 Task: Make in the project AuraTech a sprint 'Backup and Recovery Sprint'. Create in the project AuraTech a sprint 'Backup and Recovery Sprint'. Add in the project AuraTech a sprint 'Backup and Recovery Sprint'
Action: Mouse moved to (175, 51)
Screenshot: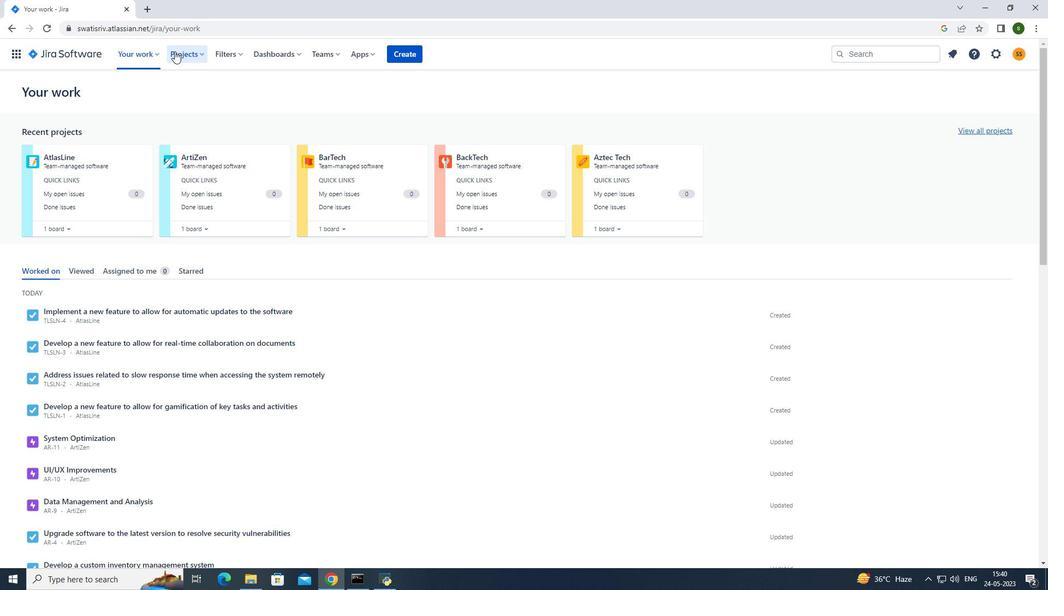 
Action: Mouse pressed left at (175, 51)
Screenshot: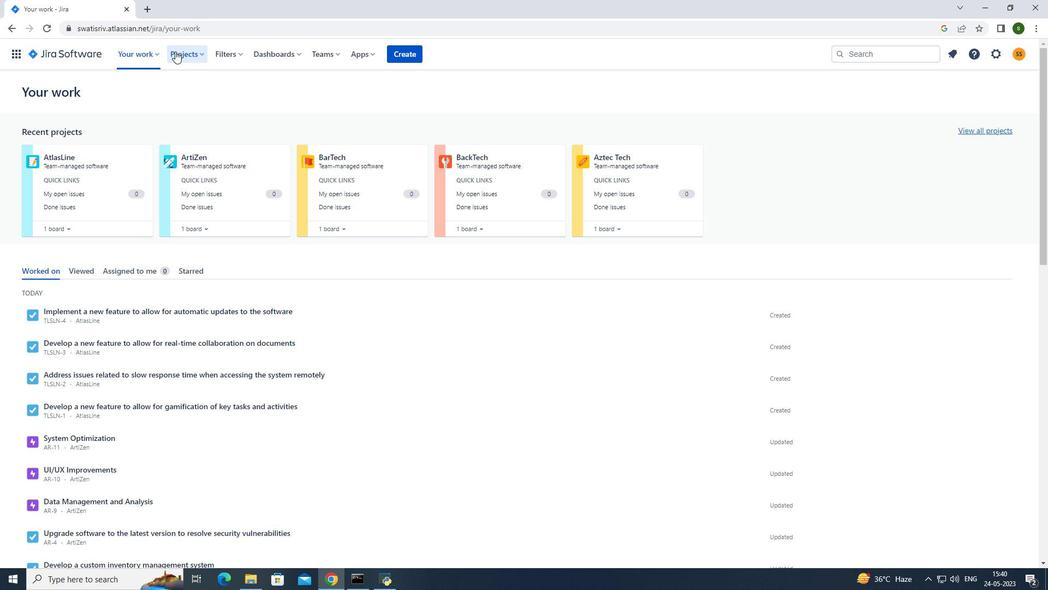 
Action: Mouse moved to (209, 107)
Screenshot: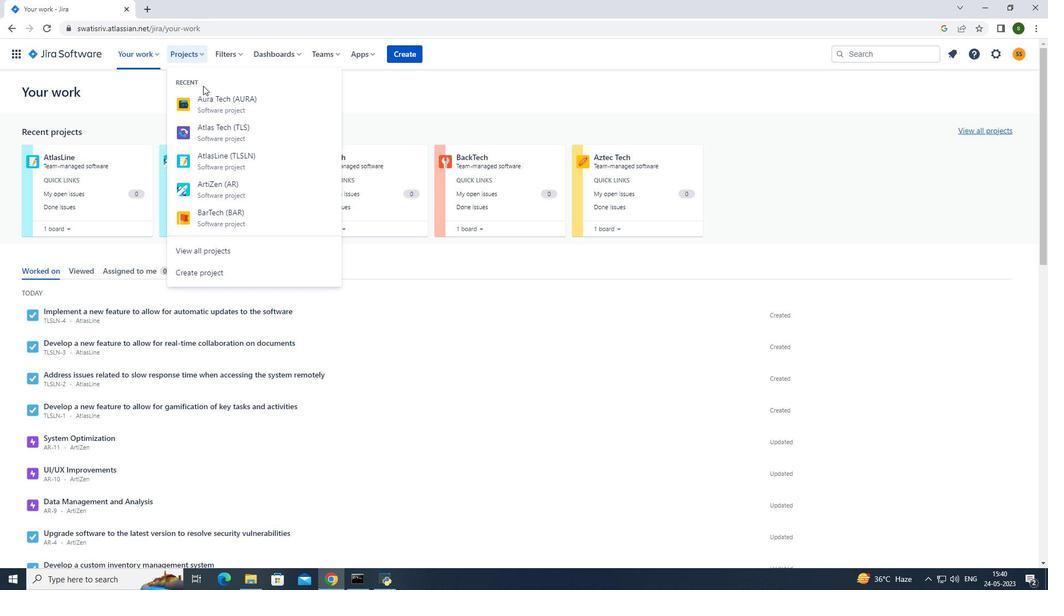
Action: Mouse pressed left at (209, 107)
Screenshot: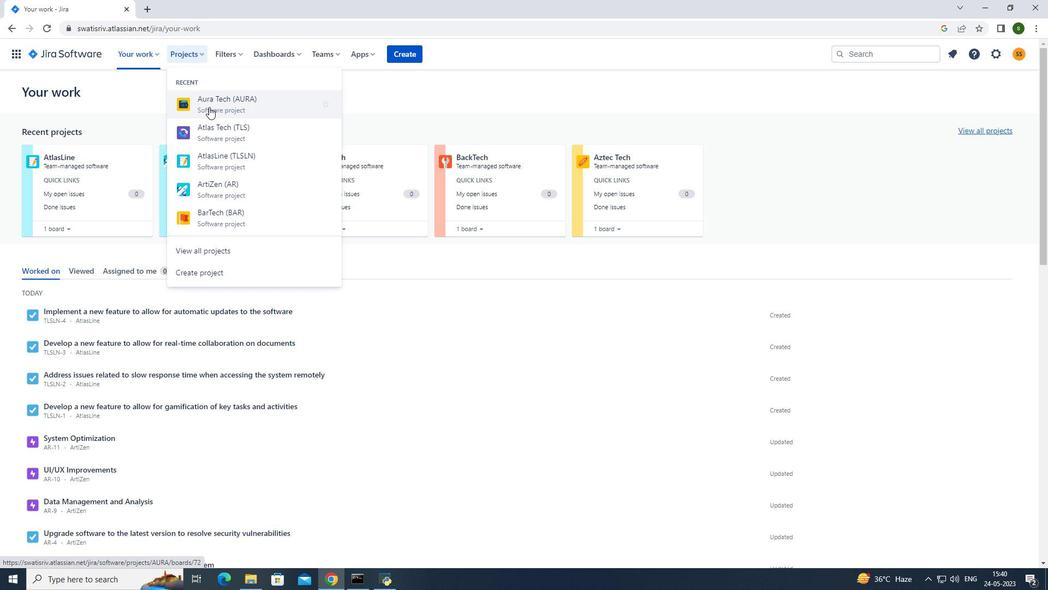 
Action: Mouse moved to (227, 375)
Screenshot: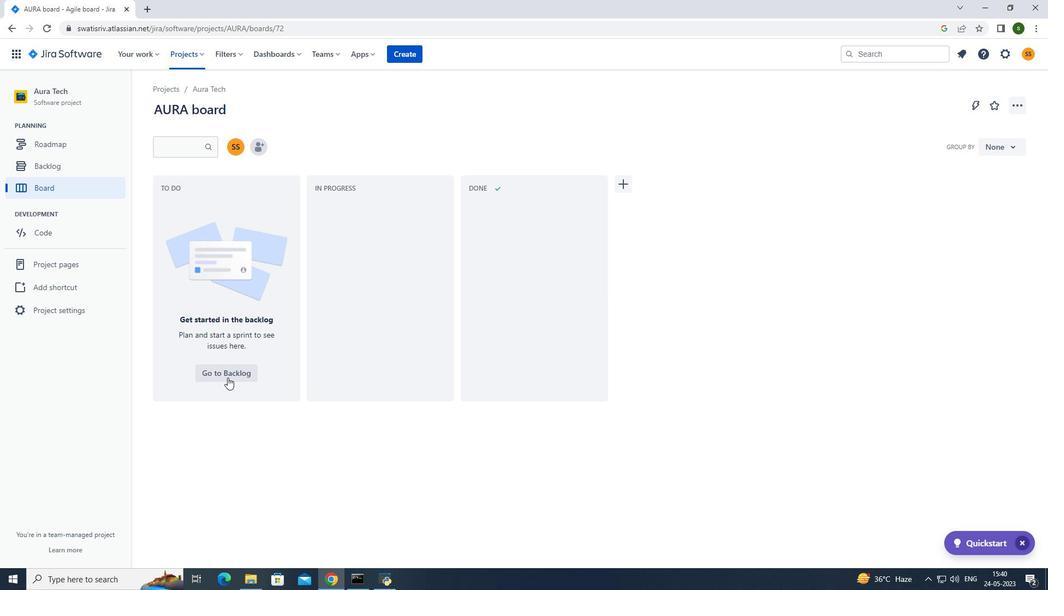 
Action: Mouse pressed left at (227, 375)
Screenshot: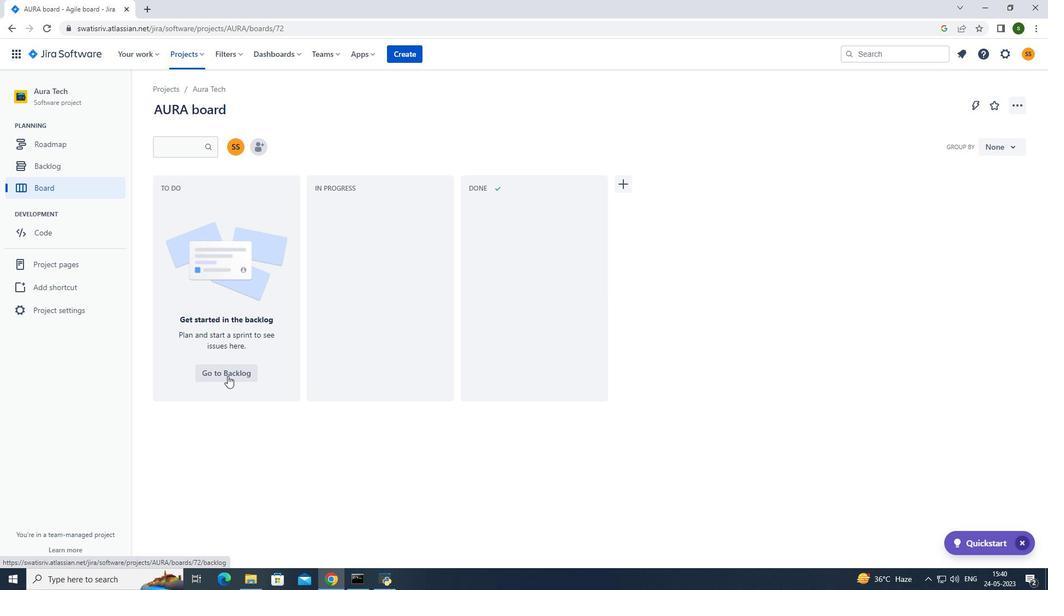 
Action: Mouse moved to (982, 174)
Screenshot: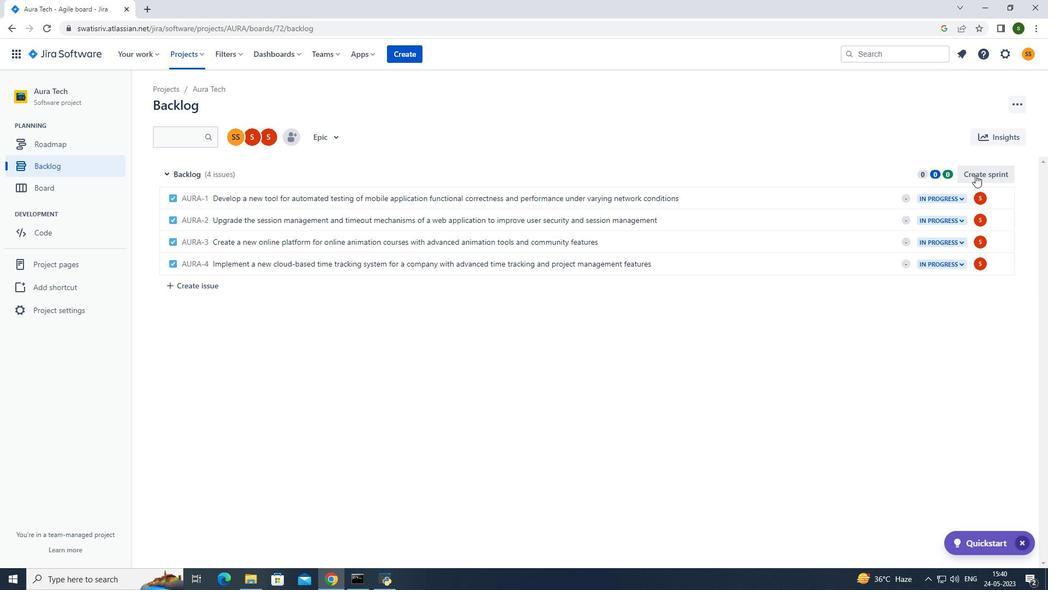 
Action: Mouse pressed left at (982, 174)
Screenshot: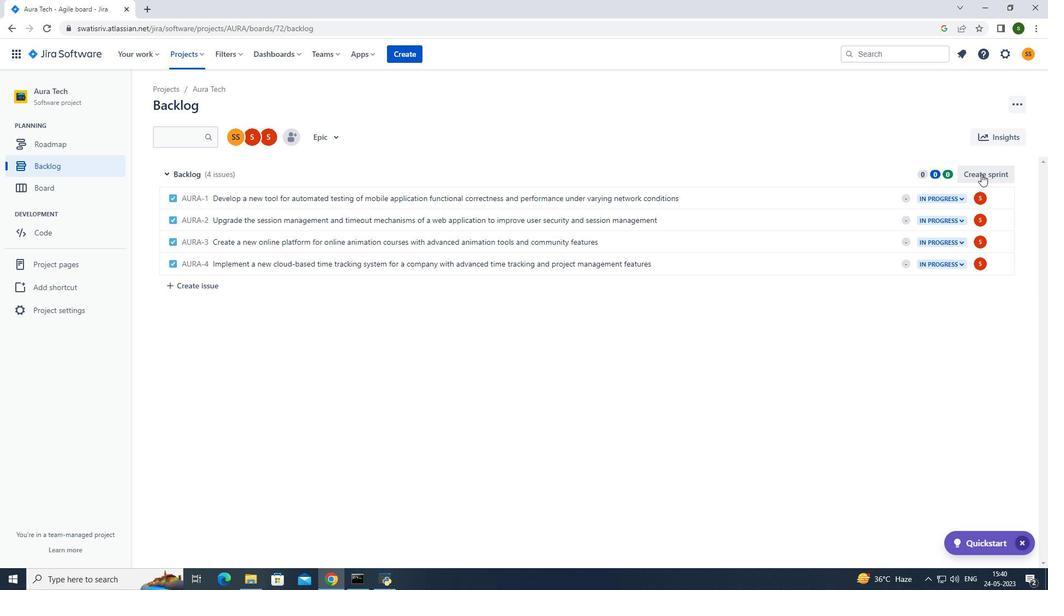 
Action: Mouse moved to (1009, 173)
Screenshot: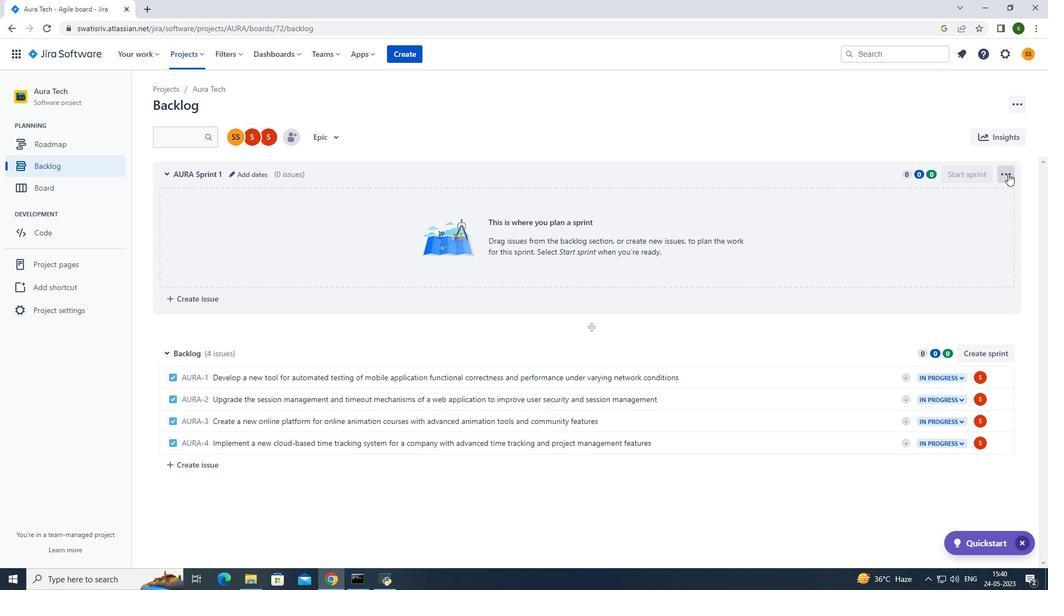 
Action: Mouse pressed left at (1009, 173)
Screenshot: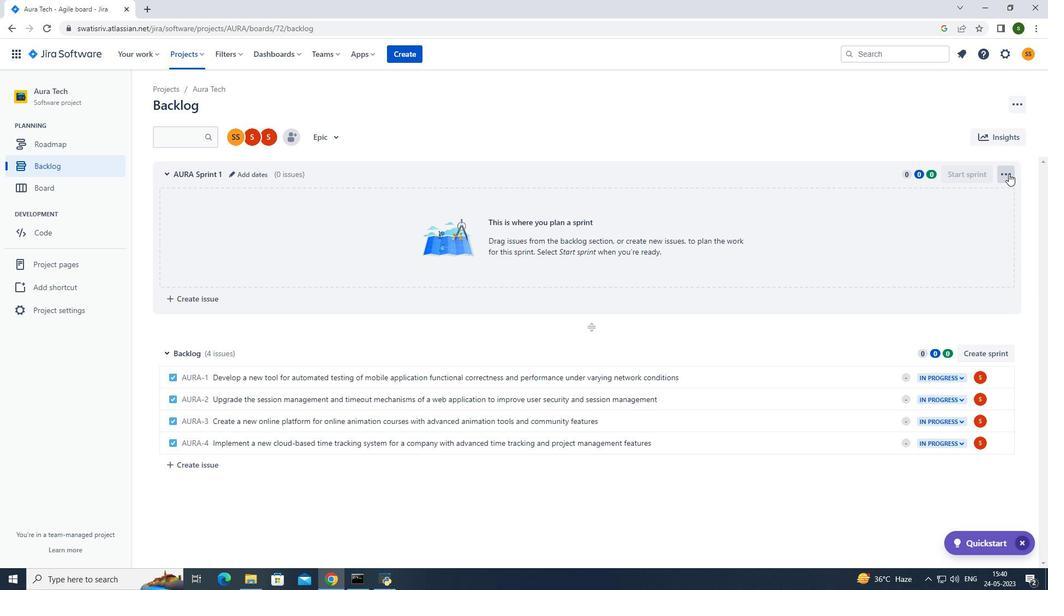 
Action: Mouse moved to (996, 197)
Screenshot: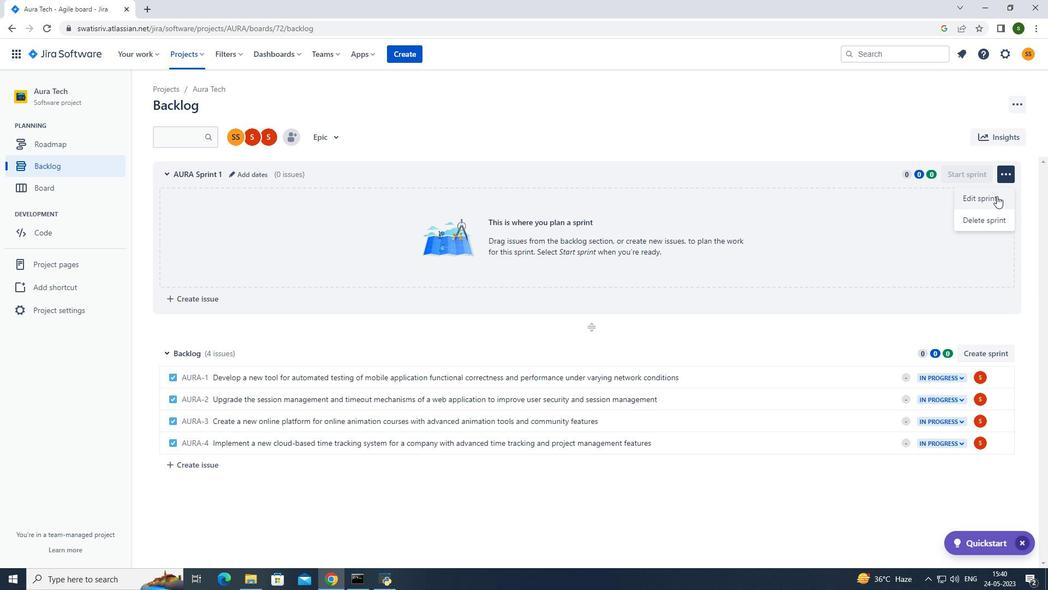 
Action: Mouse pressed left at (996, 197)
Screenshot: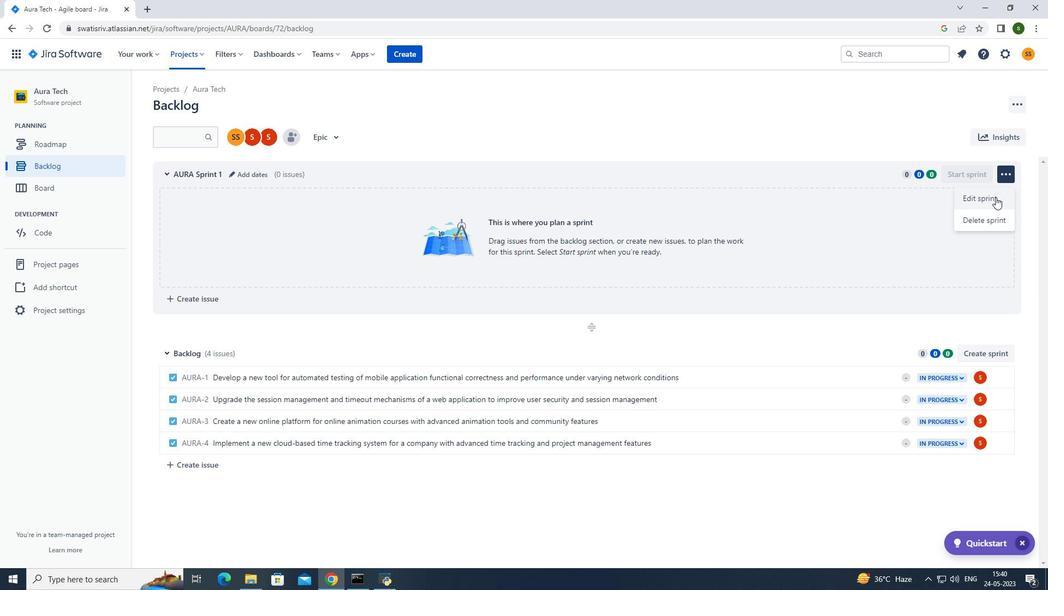 
Action: Mouse moved to (440, 133)
Screenshot: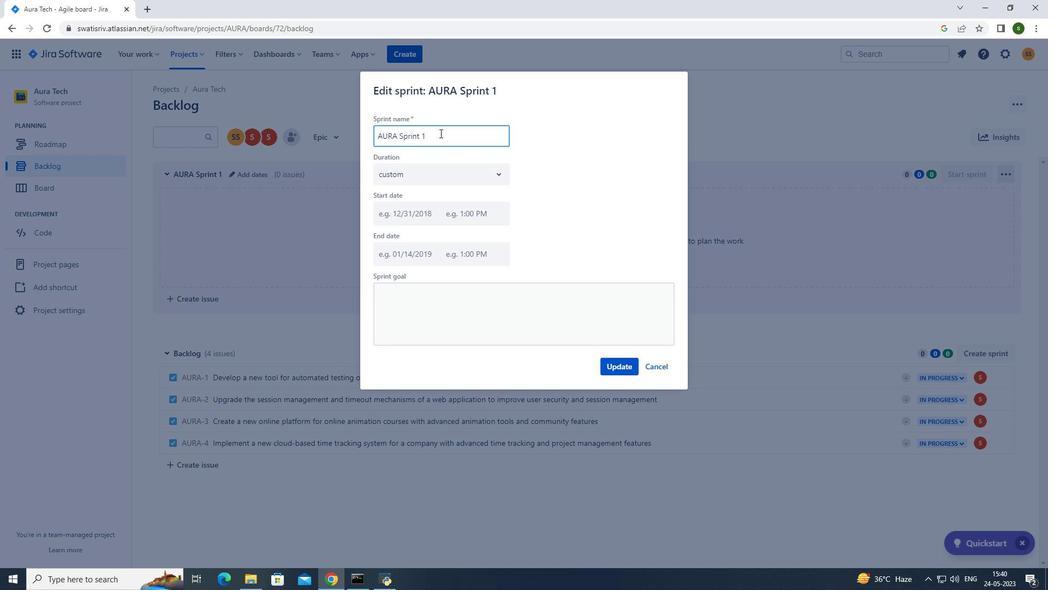 
Action: Key pressed <Key.backspace><Key.backspace><Key.backspace><Key.backspace><Key.backspace><Key.backspace><Key.backspace><Key.backspace><Key.backspace><Key.backspace><Key.backspace><Key.backspace><Key.backspace><Key.backspace><Key.backspace><Key.caps_lock>B<Key.caps_lock>ackup<Key.space>and<Key.space><Key.caps_lock>R<Key.caps_lock>ev<Key.backspace>covery<Key.space><Key.caps_lock>S<Key.caps_lock>print
Screenshot: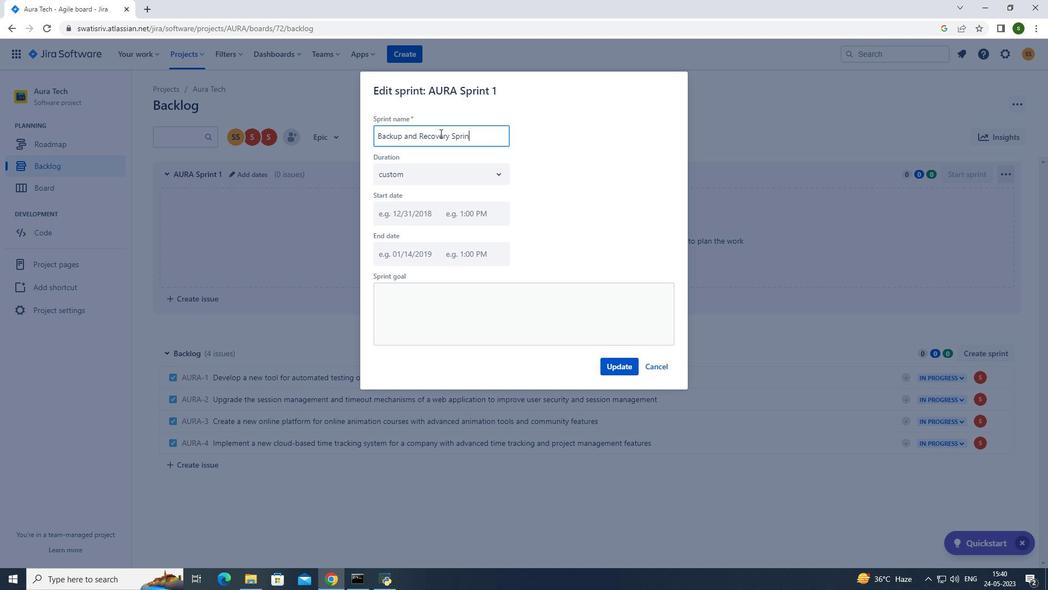 
Action: Mouse moved to (625, 358)
Screenshot: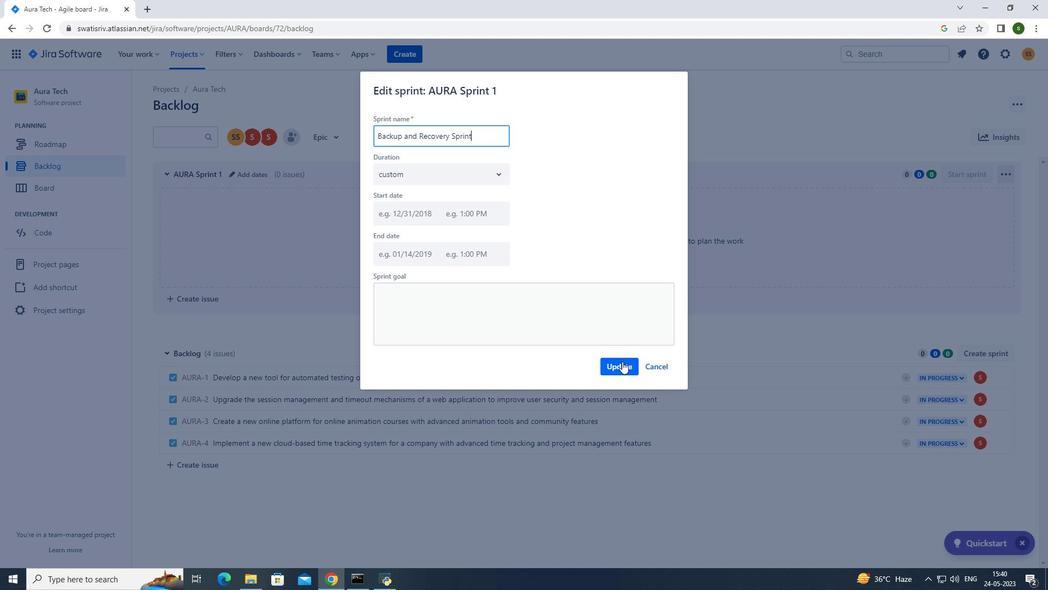 
Action: Mouse pressed left at (625, 358)
Screenshot: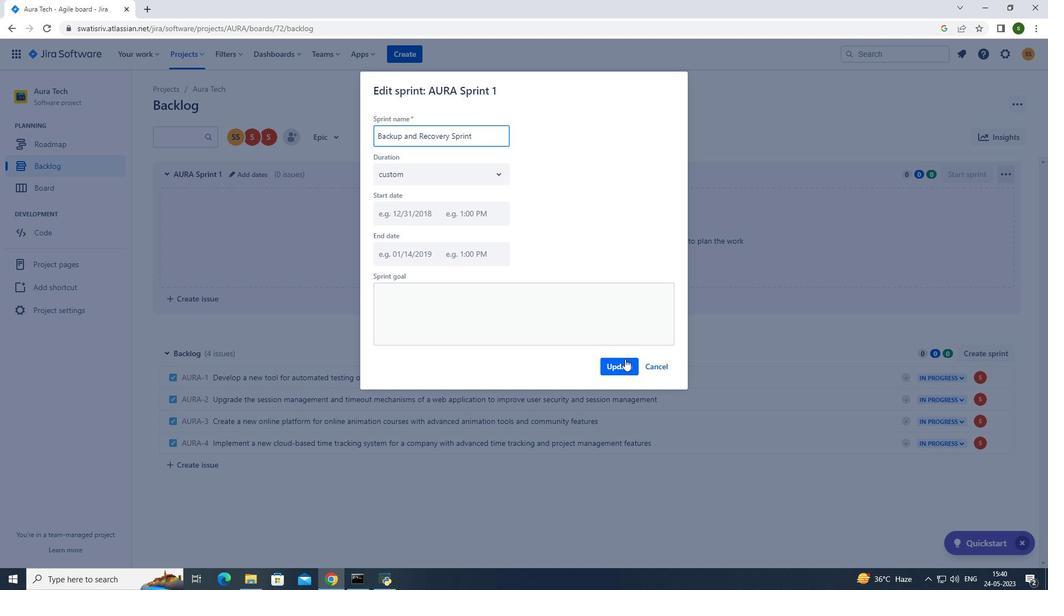 
Action: Mouse moved to (192, 50)
Screenshot: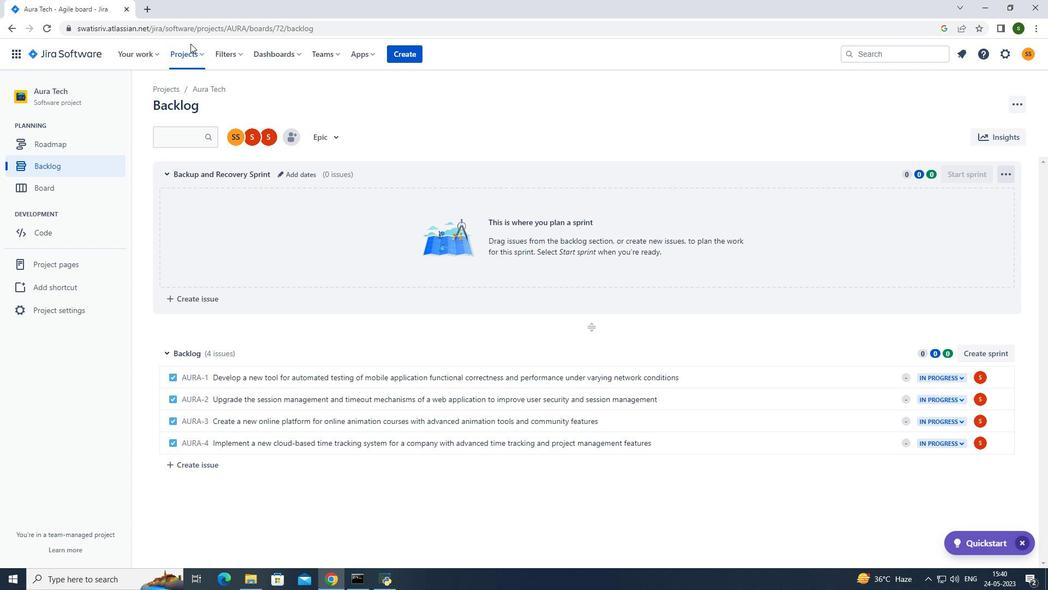 
Action: Mouse pressed left at (192, 50)
Screenshot: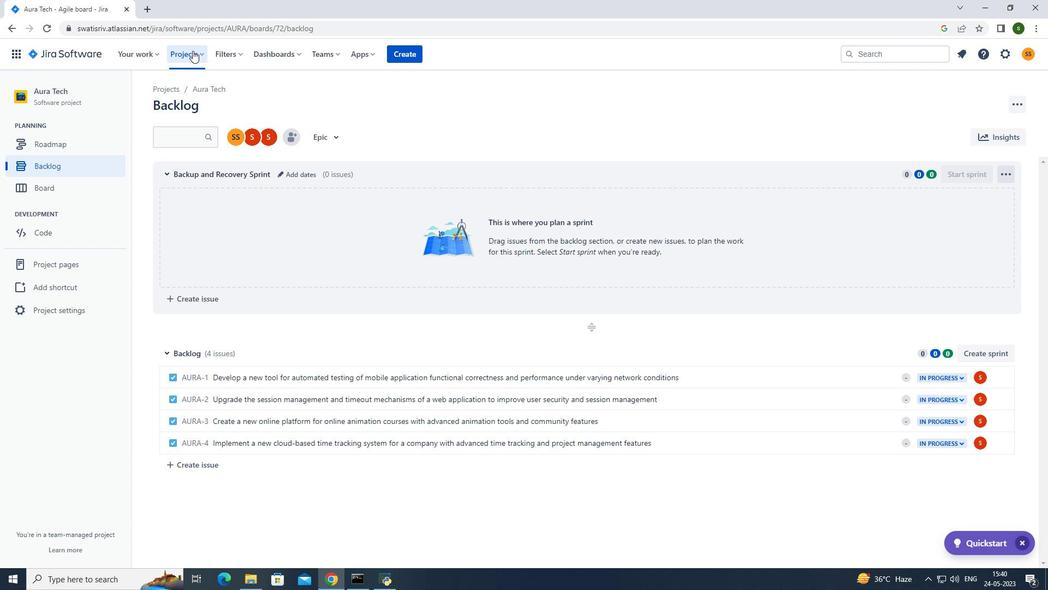 
Action: Mouse moved to (232, 104)
Screenshot: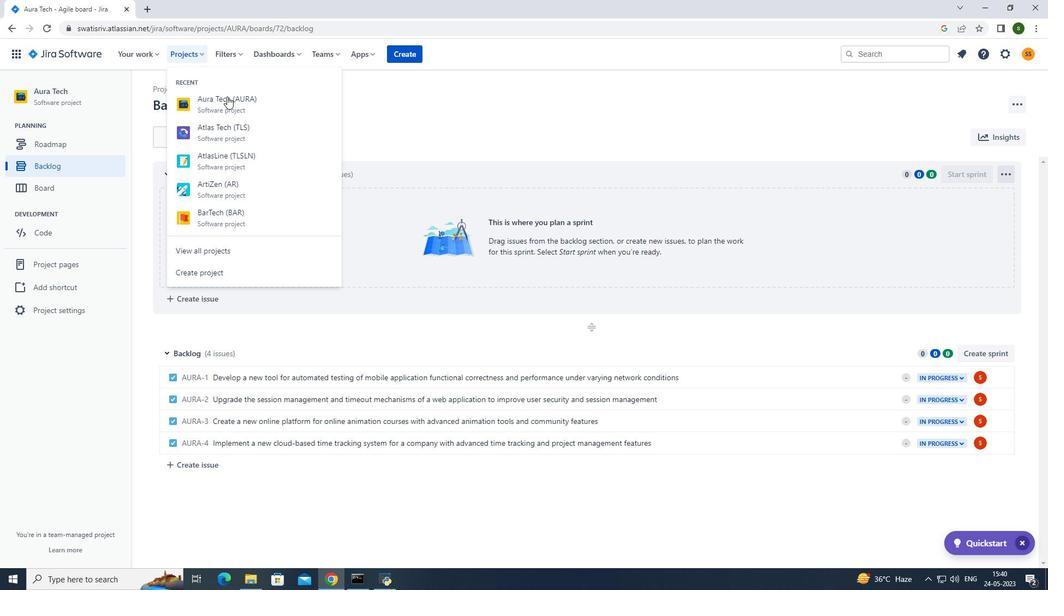 
Action: Mouse pressed left at (232, 104)
Screenshot: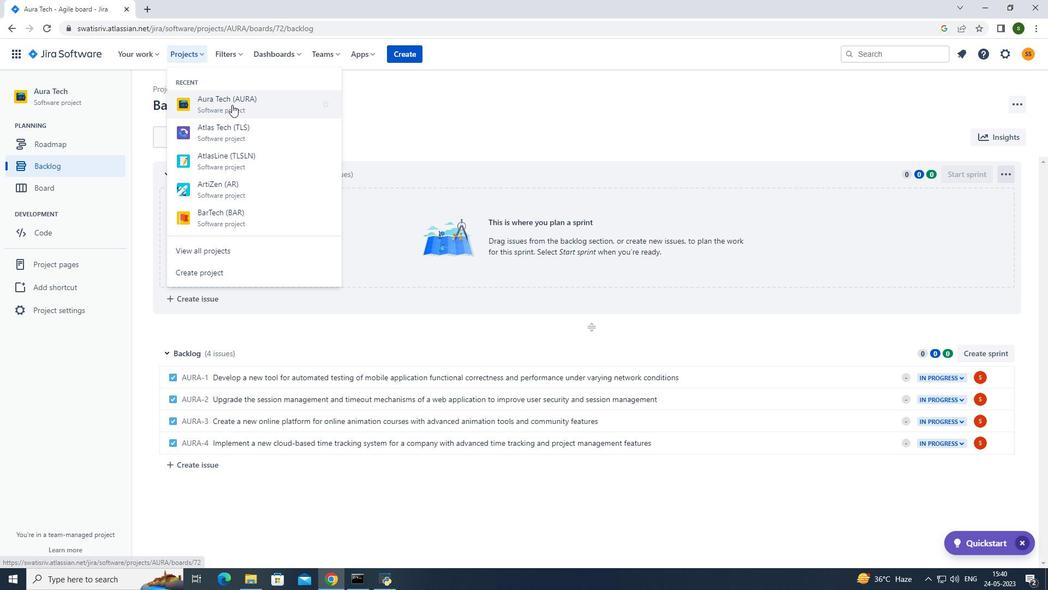 
Action: Mouse moved to (77, 169)
Screenshot: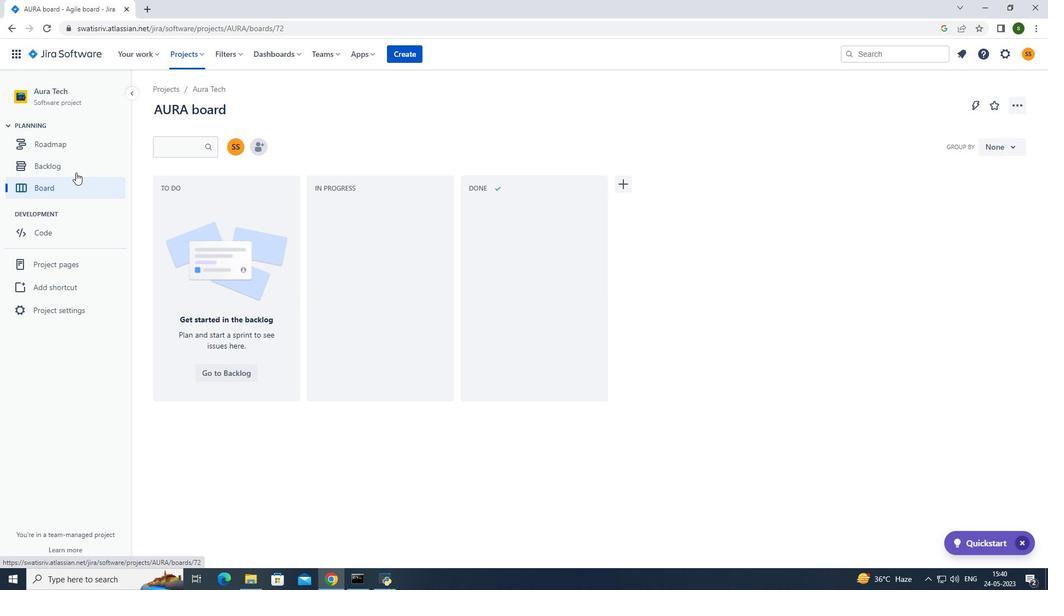 
Action: Mouse pressed left at (77, 169)
Screenshot: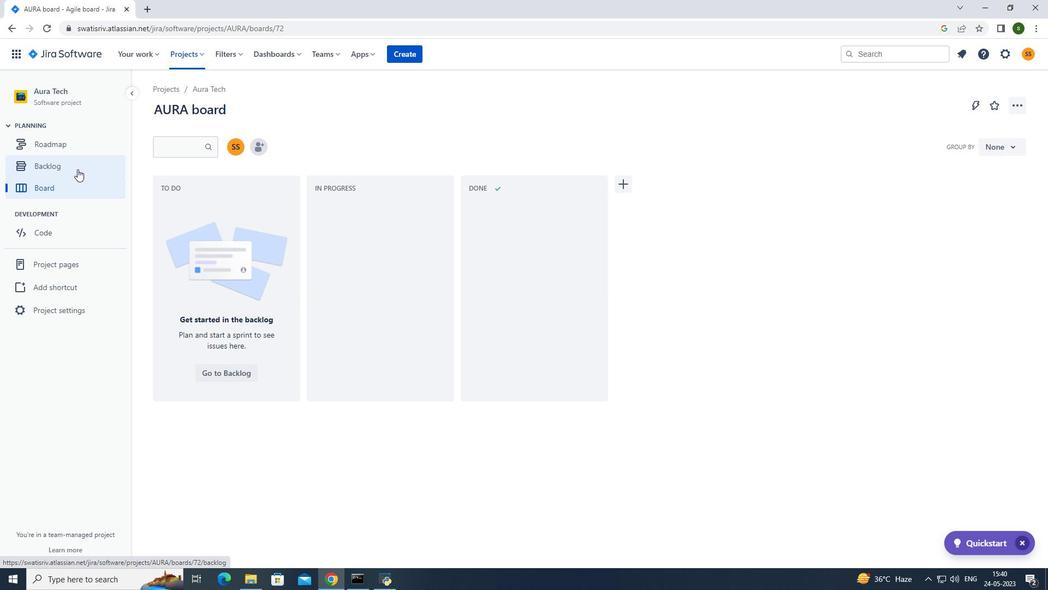 
Action: Mouse moved to (981, 346)
Screenshot: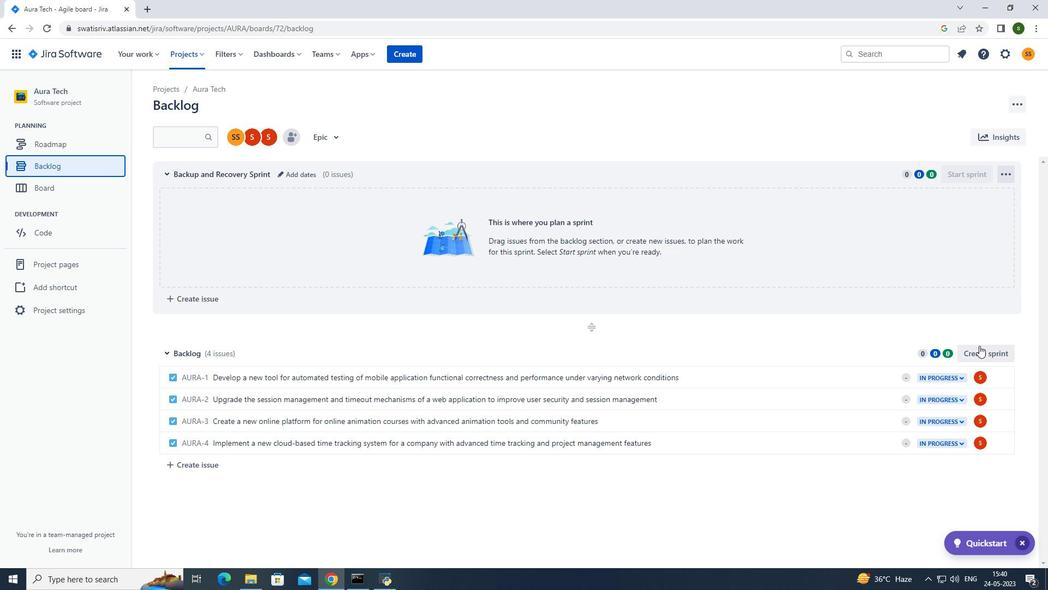 
Action: Mouse pressed left at (981, 346)
Screenshot: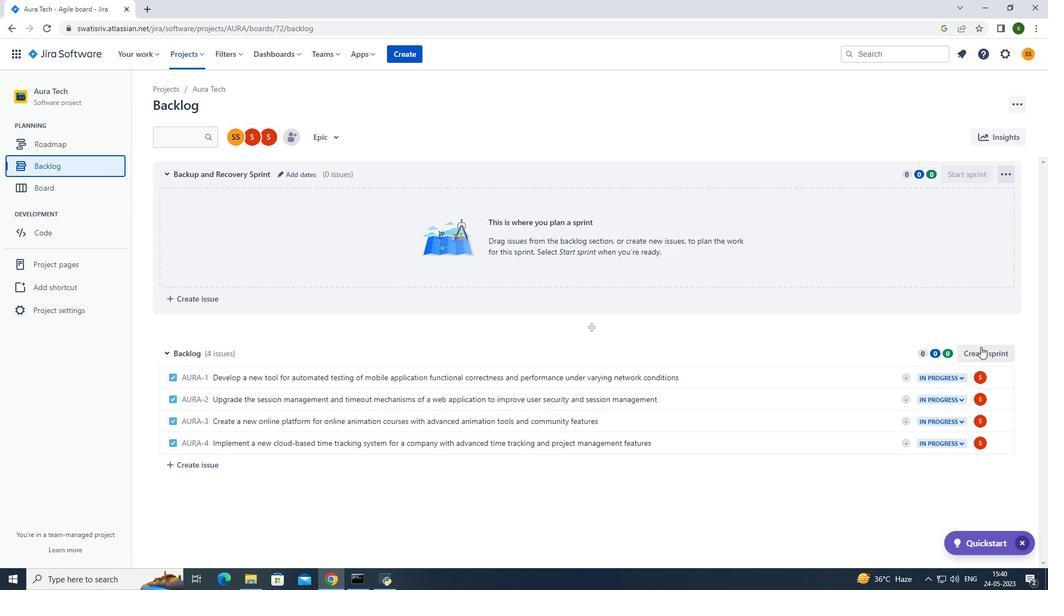 
Action: Mouse moved to (1001, 350)
Screenshot: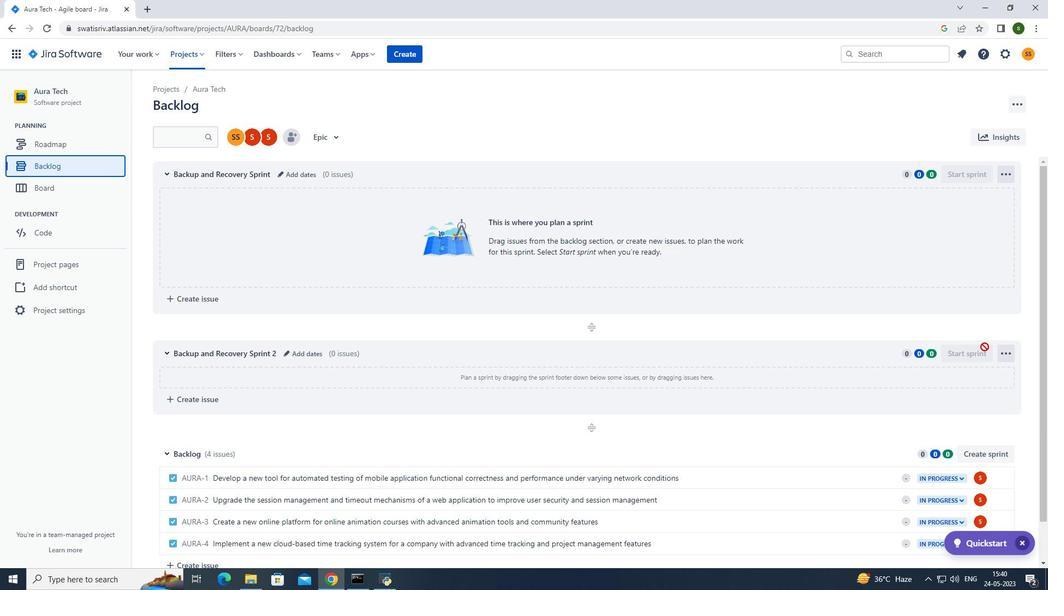 
Action: Mouse pressed left at (1001, 350)
Screenshot: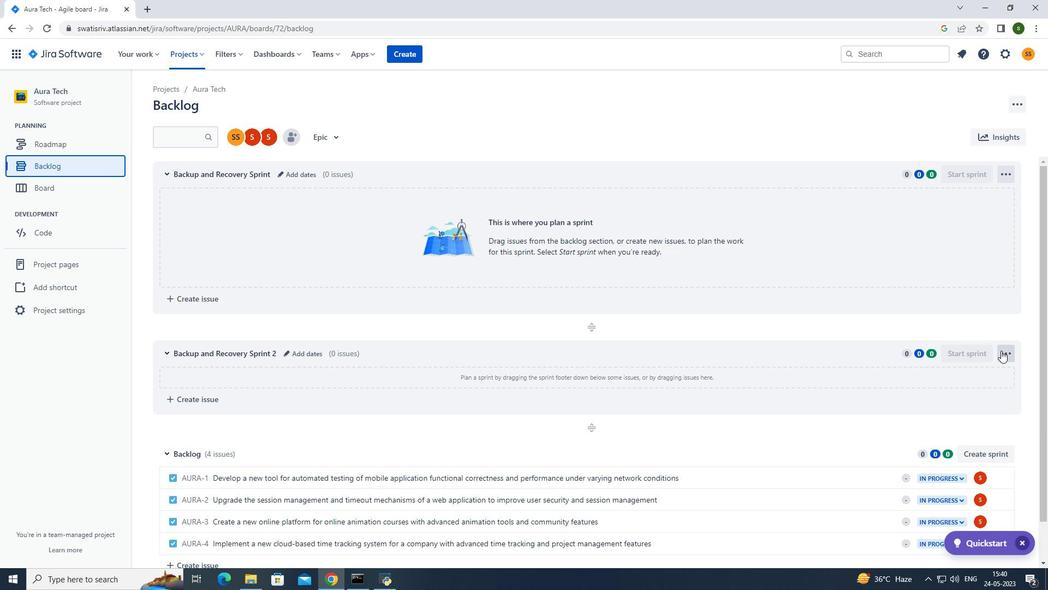 
Action: Mouse moved to (972, 398)
Screenshot: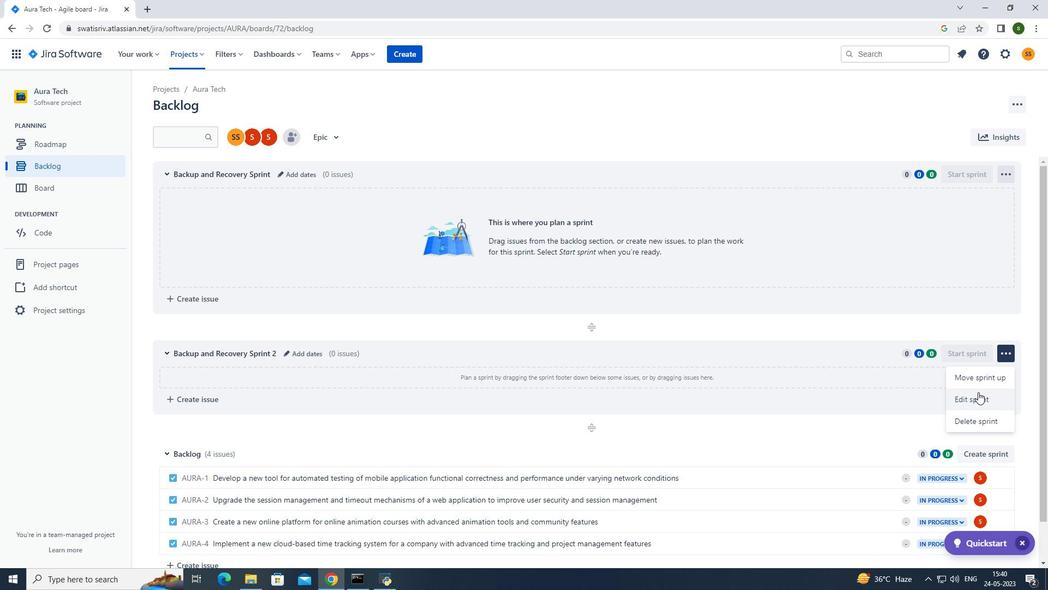 
Action: Mouse pressed left at (972, 398)
Screenshot: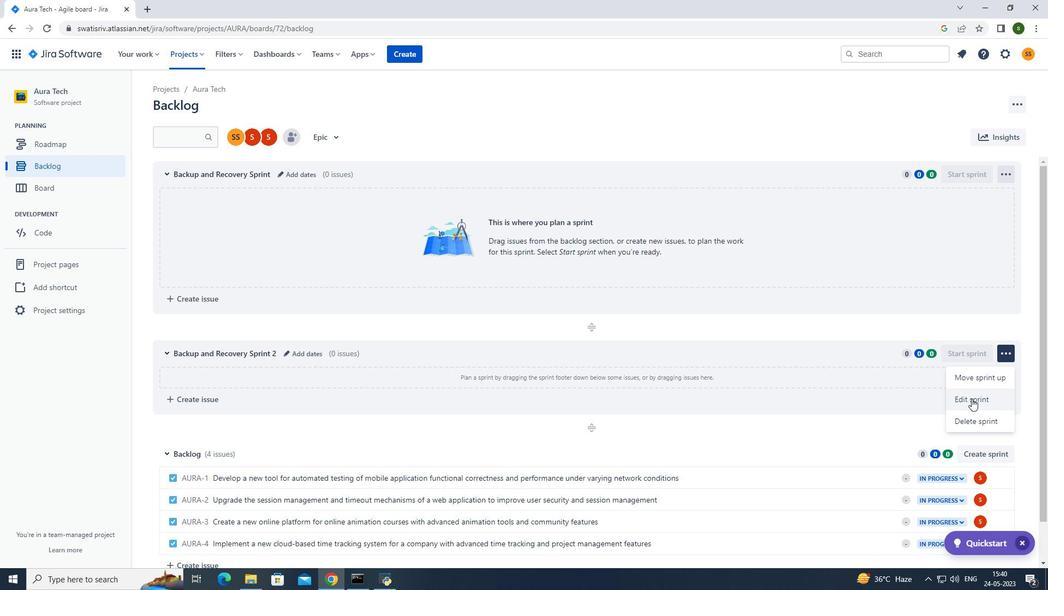 
Action: Mouse moved to (479, 129)
Screenshot: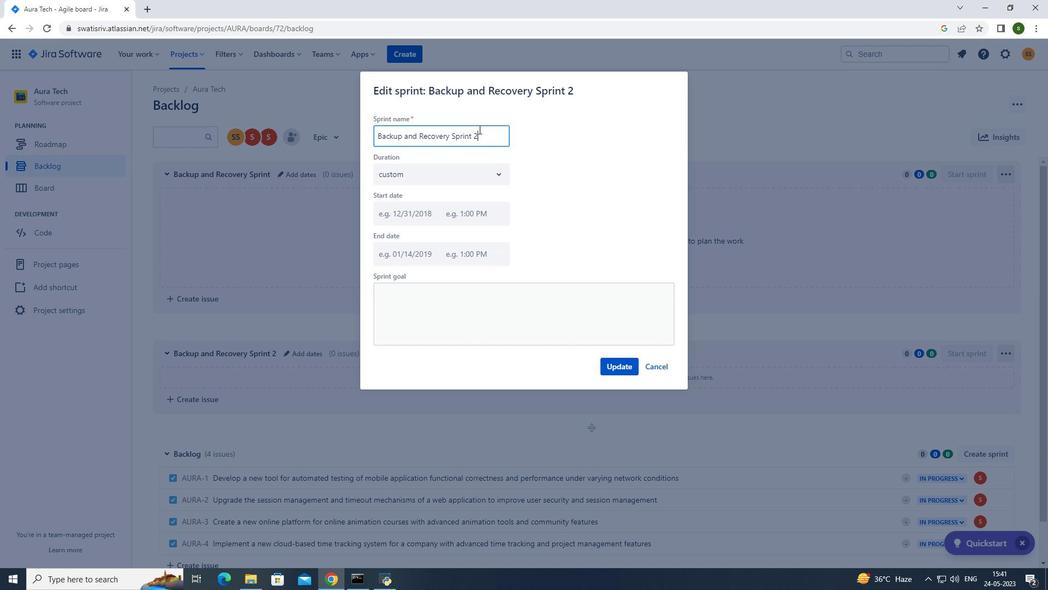 
Action: Key pressed <Key.backspace><Key.backspace><Key.backspace><Key.backspace><Key.backspace><Key.backspace><Key.backspace><Key.backspace><Key.backspace><Key.backspace><Key.backspace><Key.backspace><Key.backspace><Key.backspace><Key.backspace><Key.backspace><Key.backspace><Key.backspace><Key.backspace><Key.backspace><Key.backspace><Key.backspace><Key.backspace><Key.backspace><Key.backspace><Key.backspace><Key.backspace><Key.backspace><Key.backspace><Key.backspace><Key.backspace><Key.backspace><Key.caps_lock>B<Key.caps_lock>ackup<Key.space>and<Key.space><Key.caps_lock>R<Key.caps_lock>ecovery<Key.space><Key.caps_lock>S<Key.caps_lock>print
Screenshot: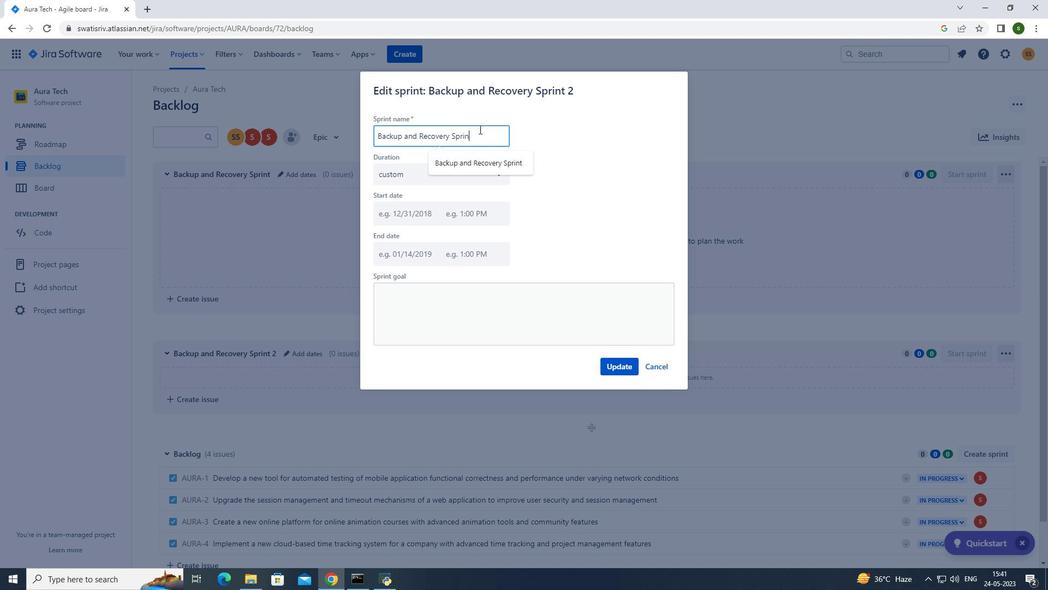 
Action: Mouse moved to (615, 363)
Screenshot: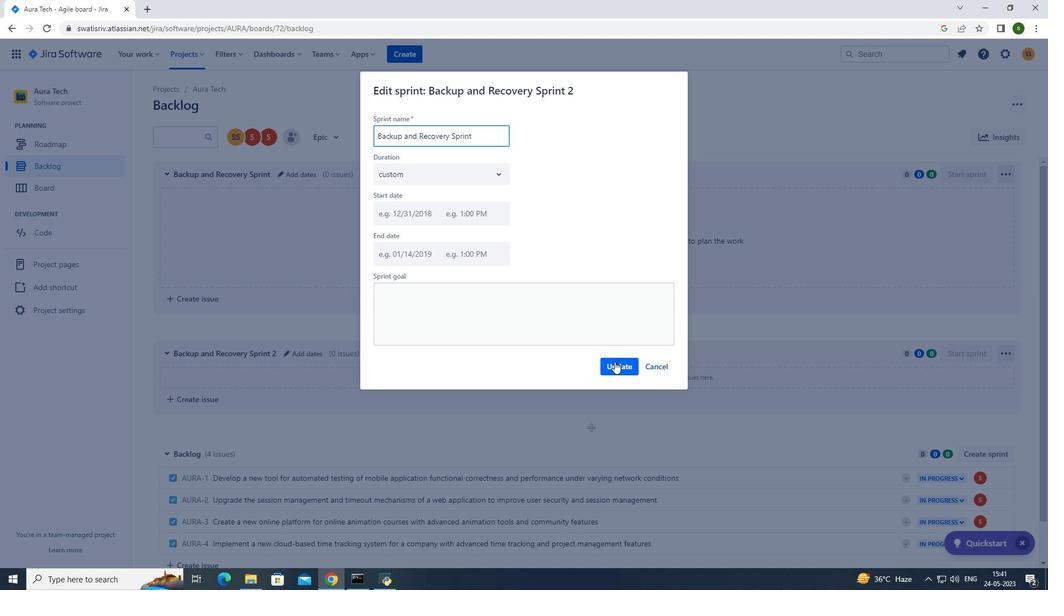 
Action: Mouse pressed left at (615, 363)
Screenshot: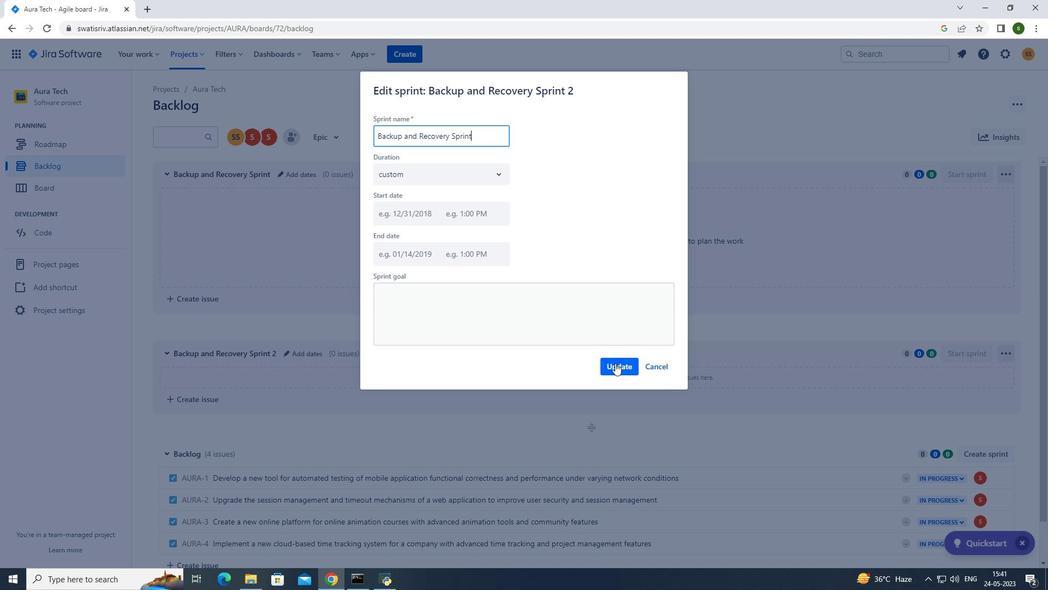 
Action: Mouse moved to (196, 52)
Screenshot: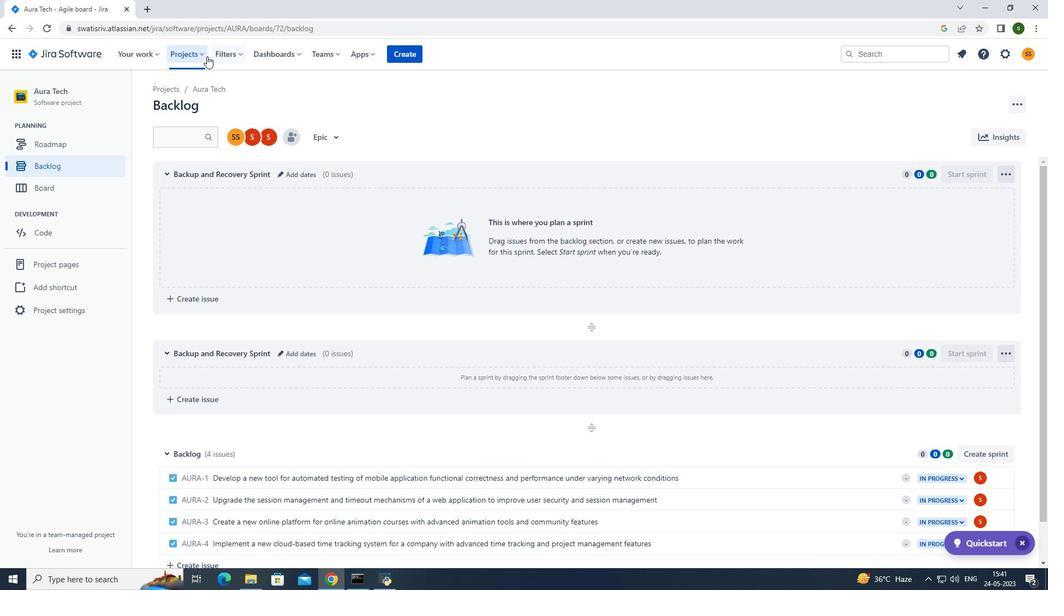 
Action: Mouse pressed left at (196, 52)
Screenshot: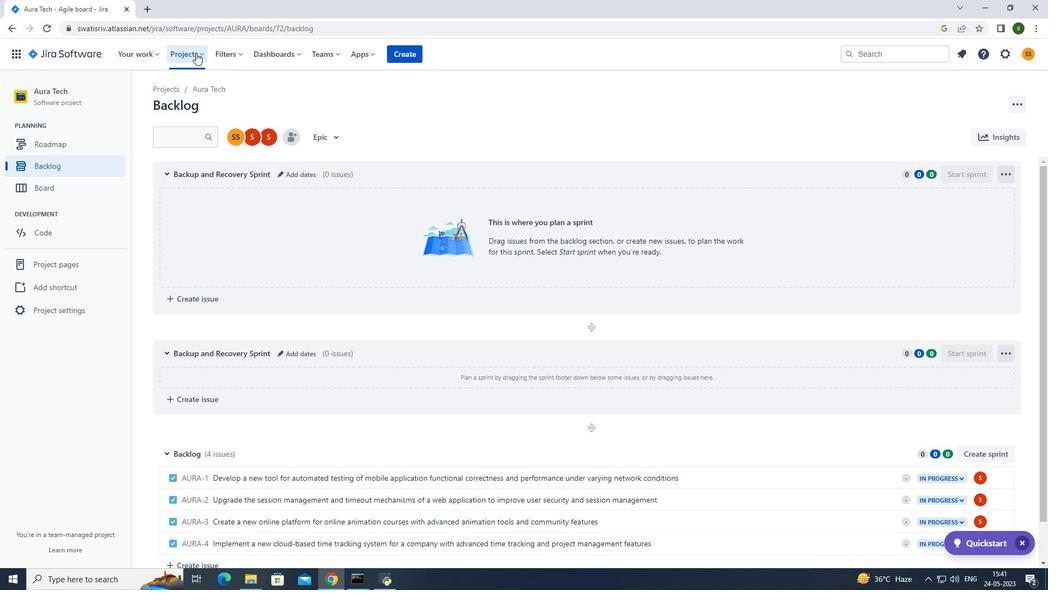 
Action: Mouse moved to (230, 103)
Screenshot: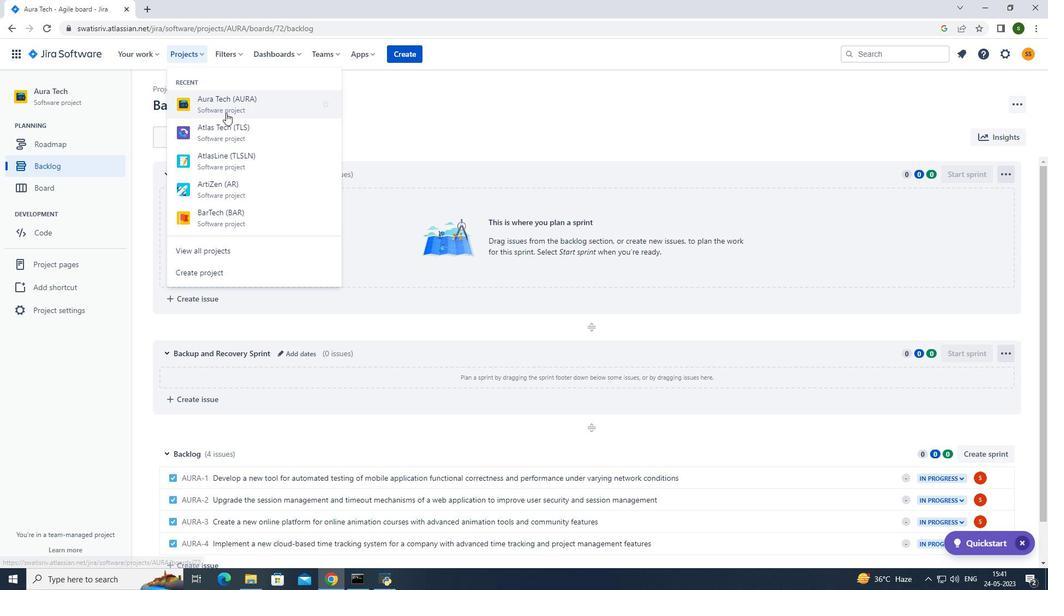 
Action: Mouse pressed left at (230, 103)
Screenshot: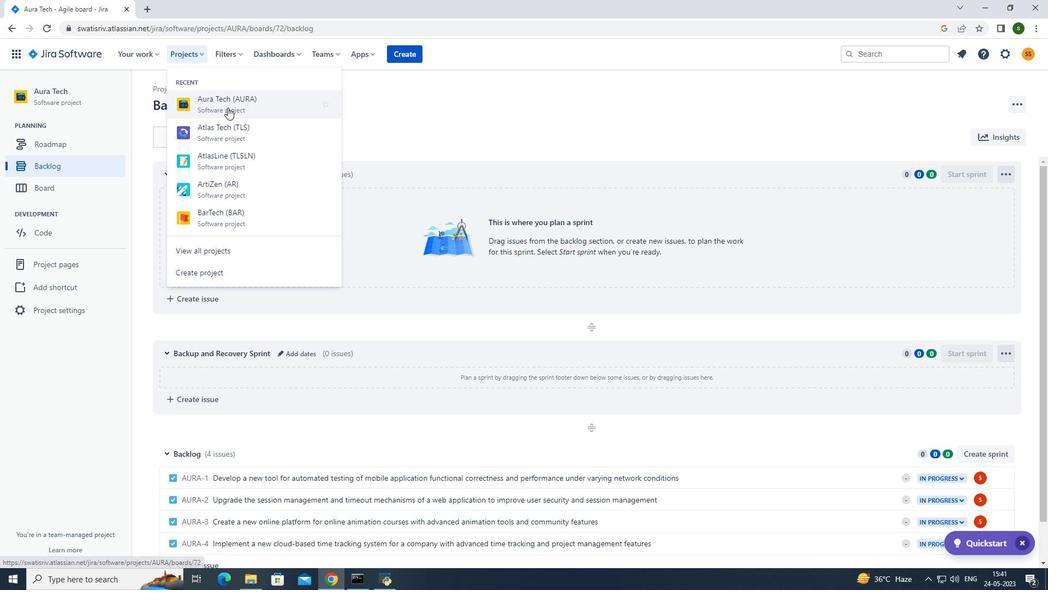 
Action: Mouse moved to (72, 169)
Screenshot: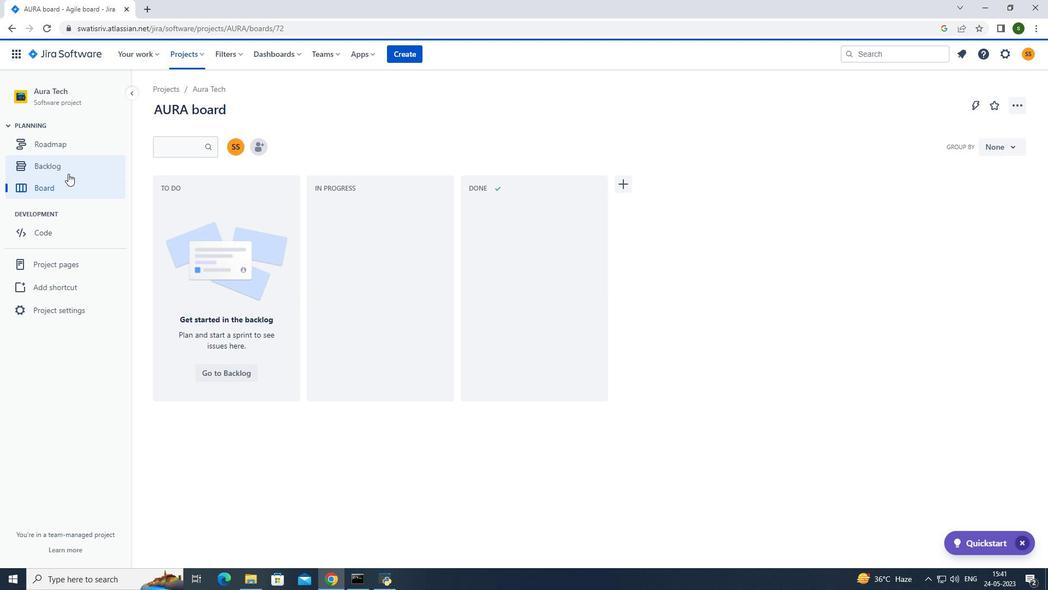 
Action: Mouse pressed left at (72, 169)
Screenshot: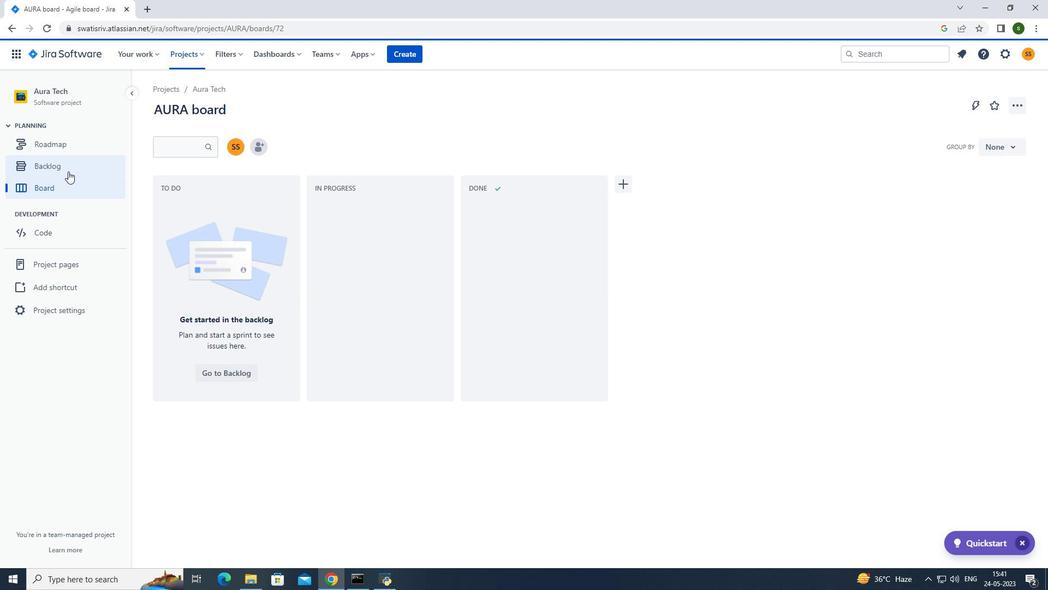 
Action: Mouse moved to (979, 454)
Screenshot: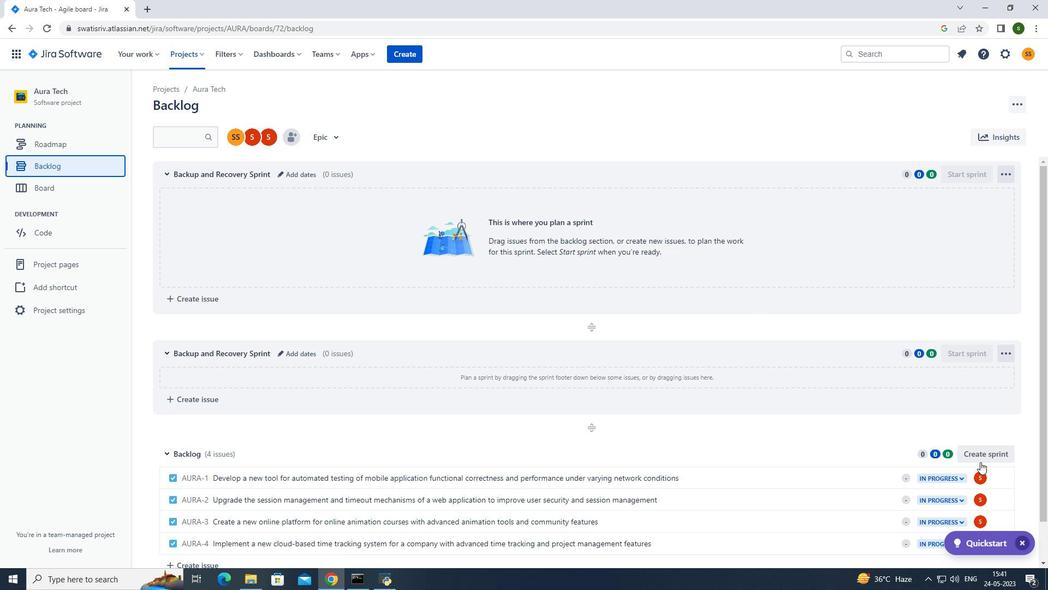 
Action: Mouse pressed left at (979, 454)
Screenshot: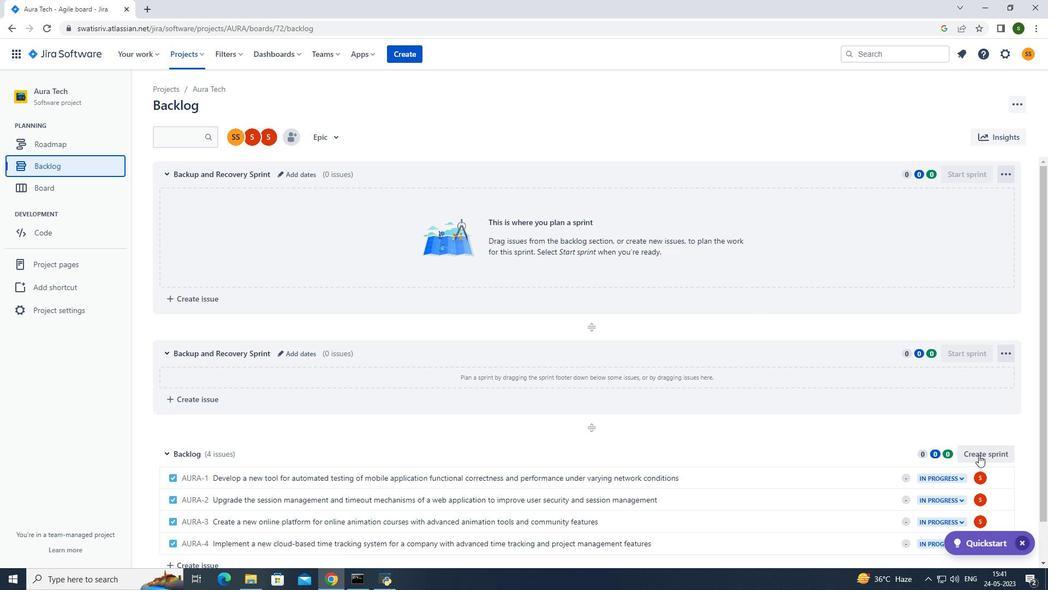 
Action: Mouse moved to (1006, 452)
Screenshot: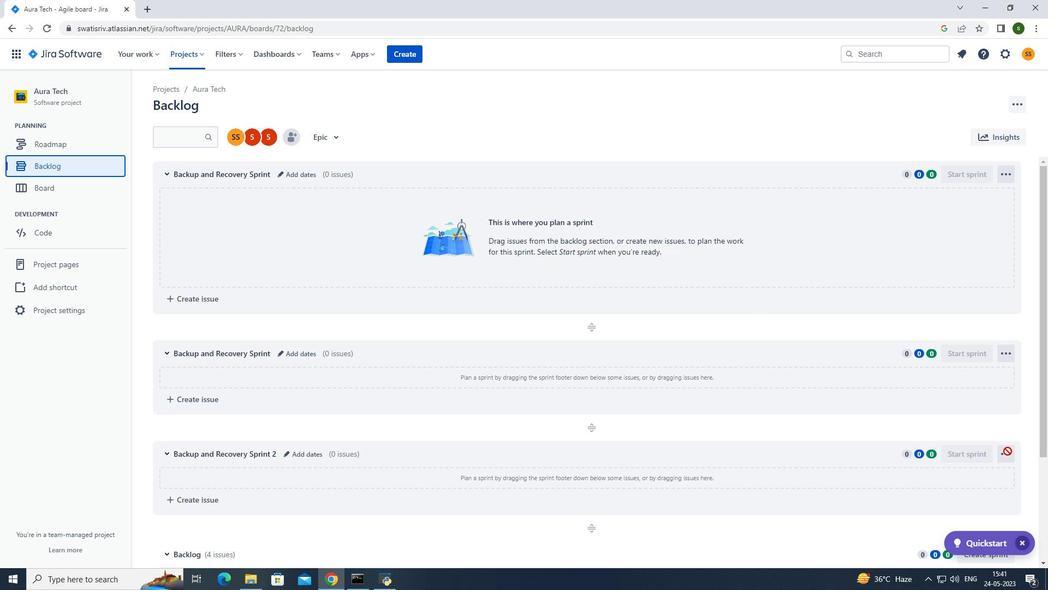 
Action: Mouse pressed left at (1006, 452)
Screenshot: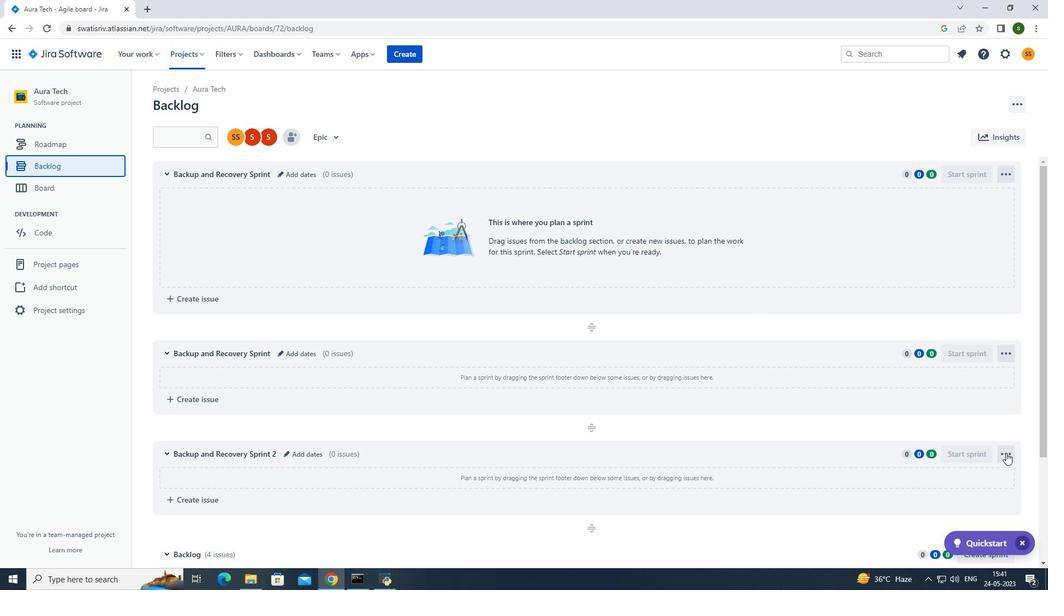 
Action: Mouse moved to (978, 496)
Screenshot: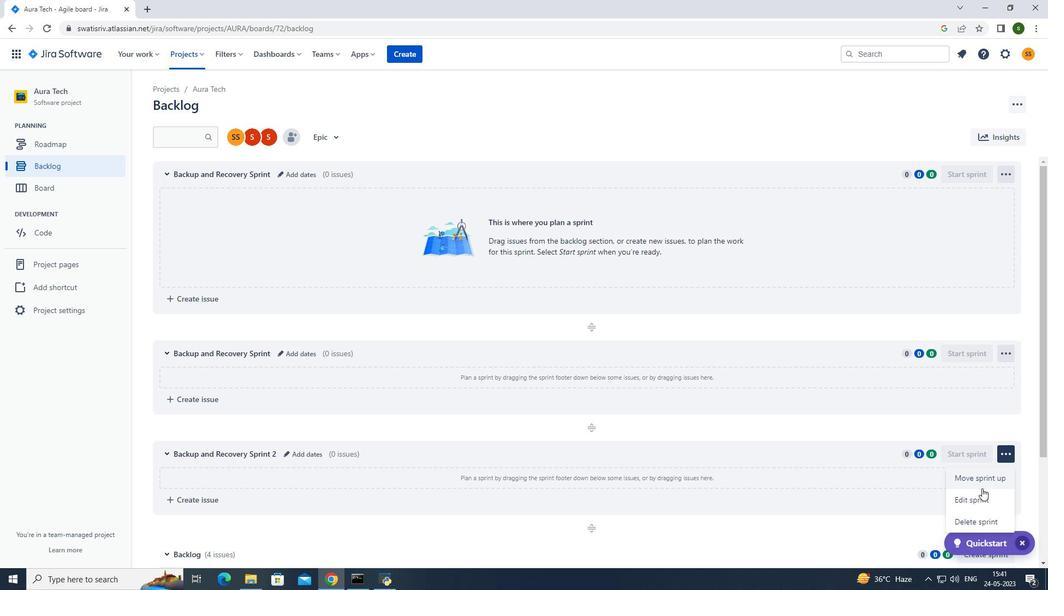 
Action: Mouse pressed left at (978, 496)
Screenshot: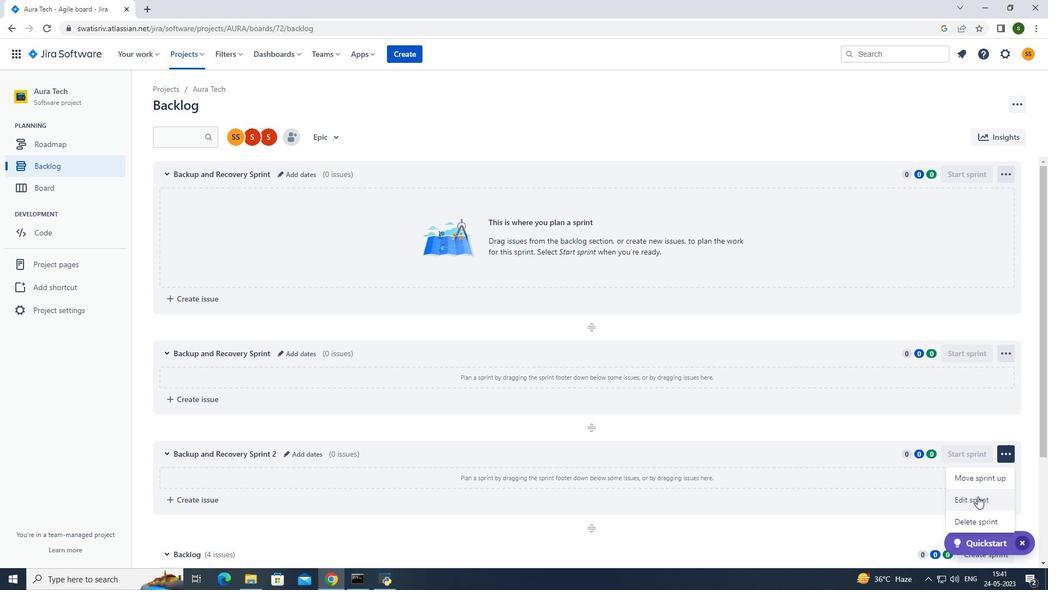 
Action: Mouse moved to (484, 130)
Screenshot: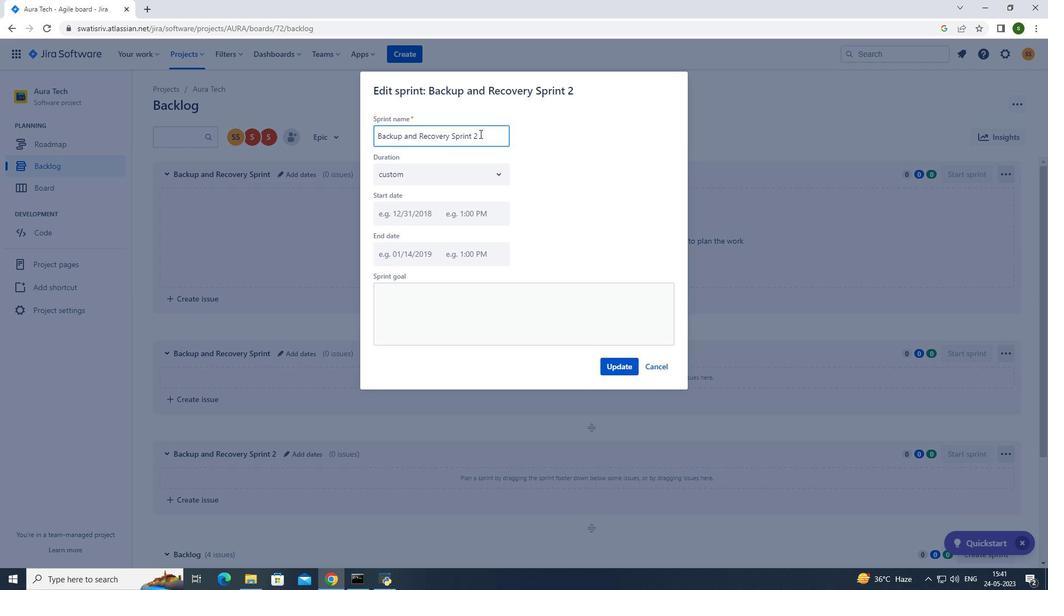 
Action: Key pressed <Key.backspace><Key.backspace><Key.backspace><Key.backspace><Key.backspace><Key.backspace><Key.backspace><Key.backspace><Key.backspace><Key.backspace><Key.backspace><Key.backspace><Key.backspace><Key.backspace><Key.backspace><Key.backspace><Key.backspace><Key.backspace><Key.backspace><Key.backspace><Key.backspace><Key.backspace><Key.backspace><Key.backspace><Key.backspace><Key.backspace><Key.backspace><Key.backspace><Key.backspace><Key.backspace><Key.backspace><Key.backspace><Key.backspace><Key.backspace><Key.backspace><Key.backspace><Key.backspace><Key.backspace><Key.backspace><Key.backspace><Key.backspace><Key.backspace><Key.backspace><Key.backspace><Key.caps_lock>B<Key.caps_lock>ackup<Key.space>and<Key.space><Key.caps_lock>R<Key.caps_lock>eci<Key.backspace>overy<Key.space><Key.caps_lock>S<Key.caps_lock>print
Screenshot: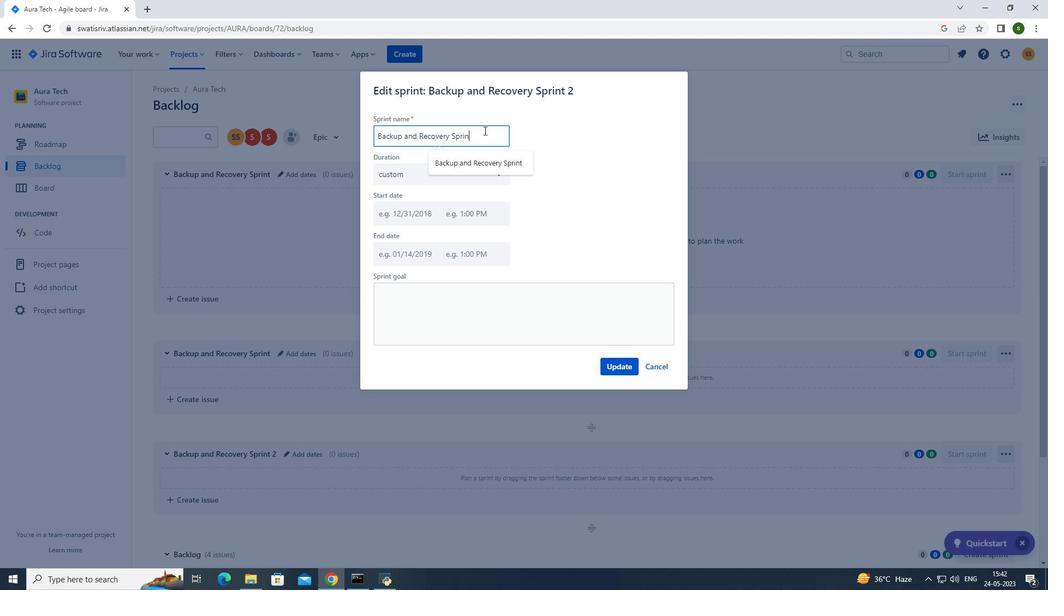 
Action: Mouse moved to (624, 369)
Screenshot: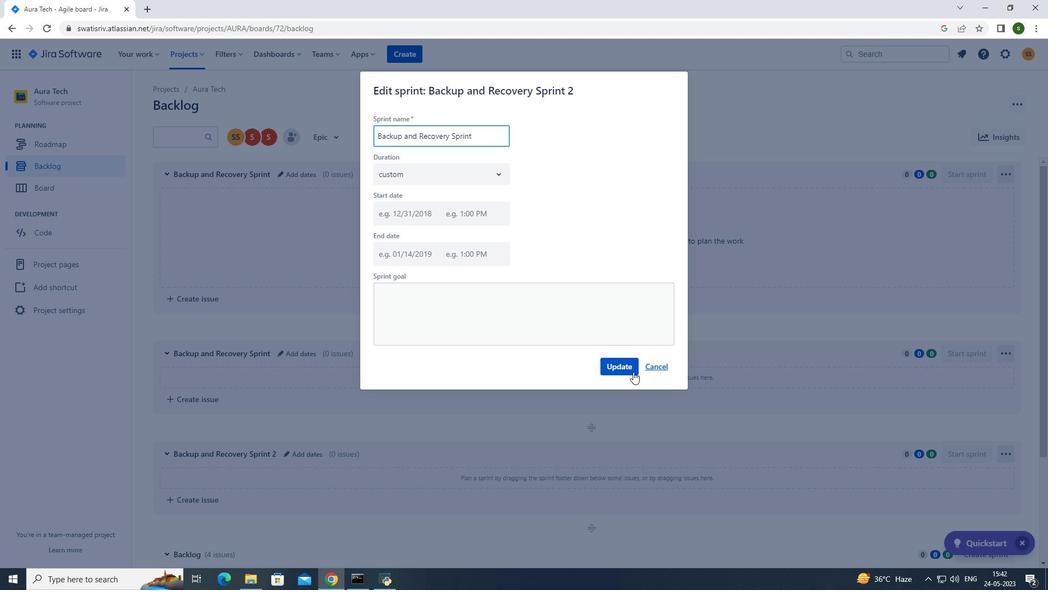 
Action: Mouse pressed left at (624, 369)
Screenshot: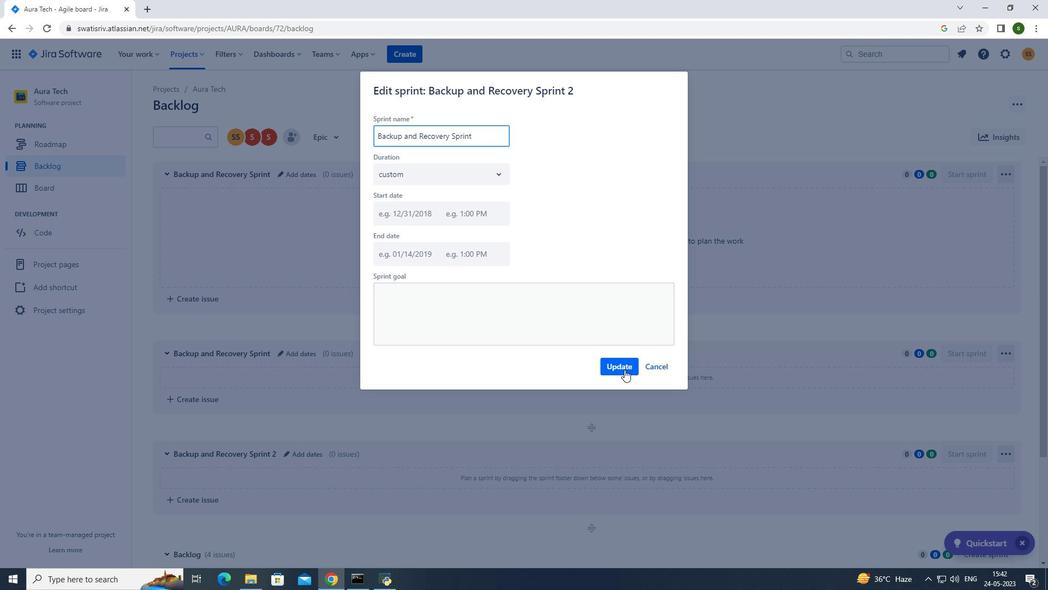
Action: Mouse moved to (543, 138)
Screenshot: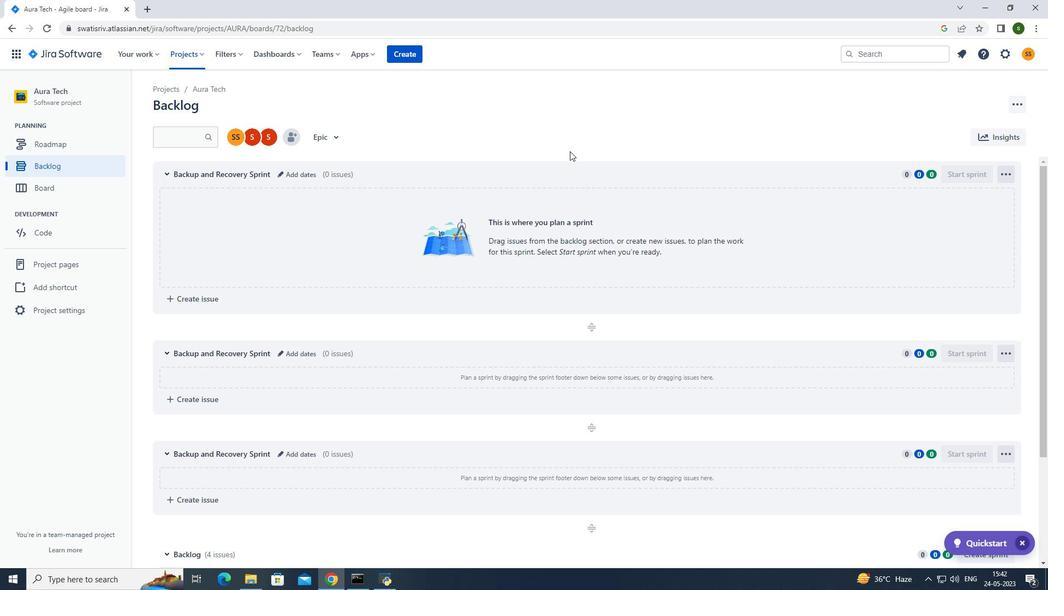 
